 Task: Add Indigo Wild Frankincense-Lavender Zum Mist to the cart.
Action: Mouse moved to (236, 127)
Screenshot: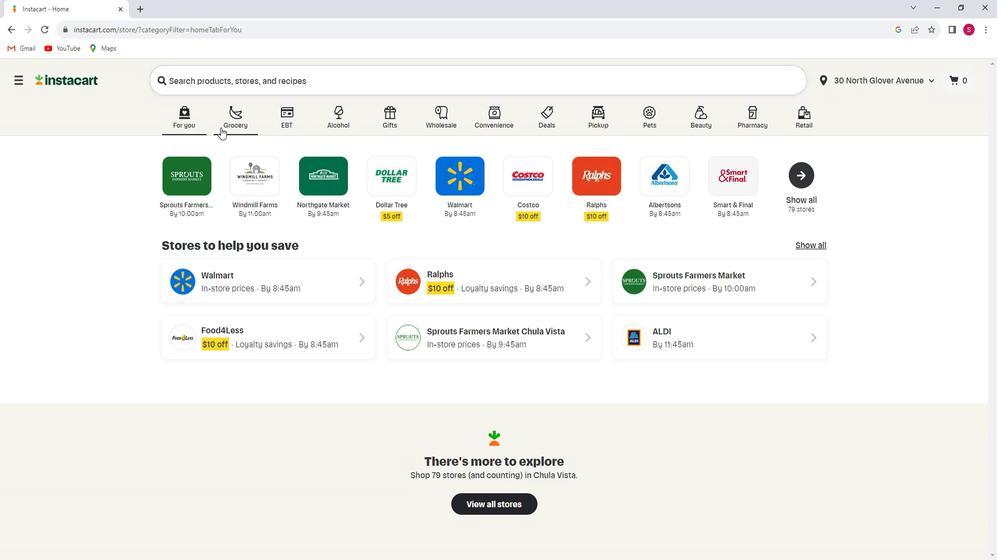 
Action: Mouse pressed left at (236, 127)
Screenshot: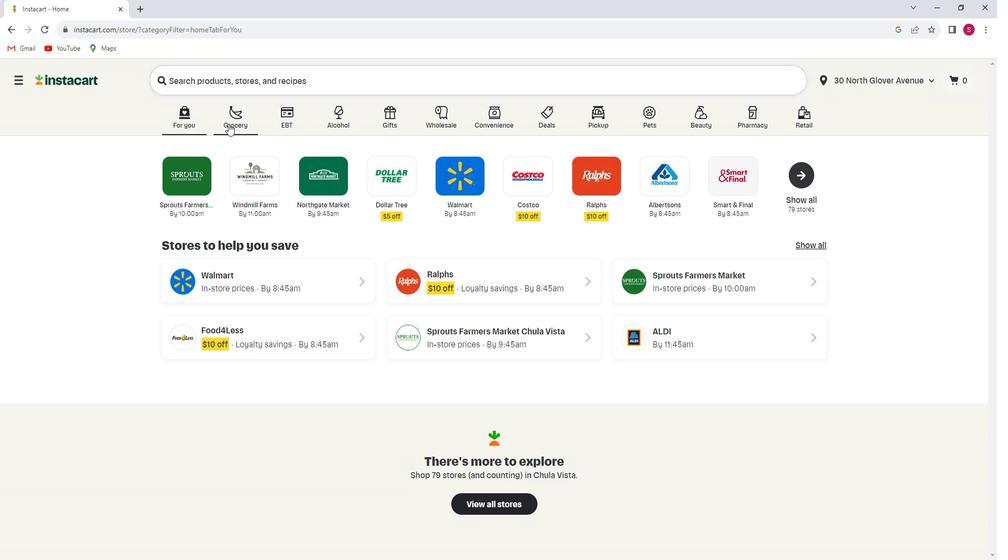 
Action: Mouse moved to (247, 308)
Screenshot: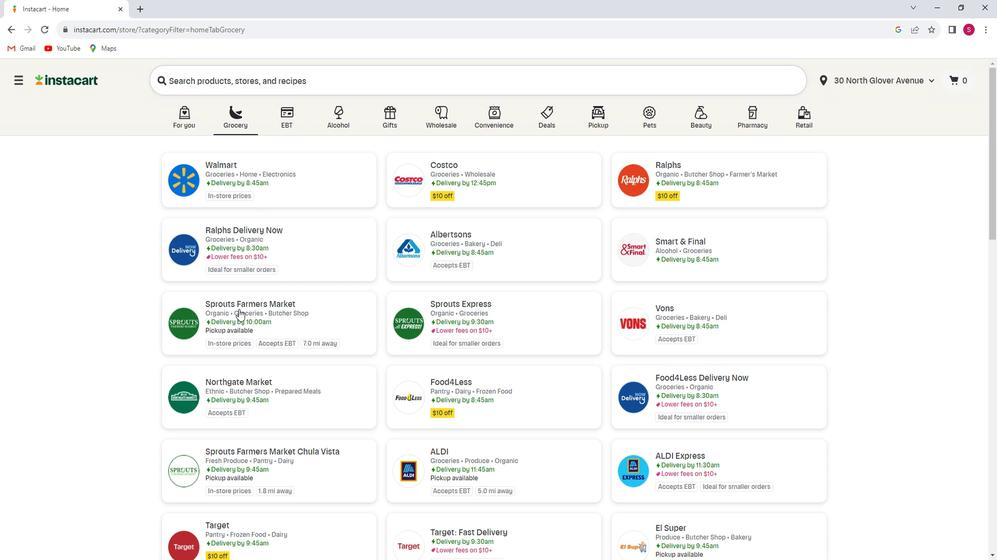 
Action: Mouse pressed left at (247, 308)
Screenshot: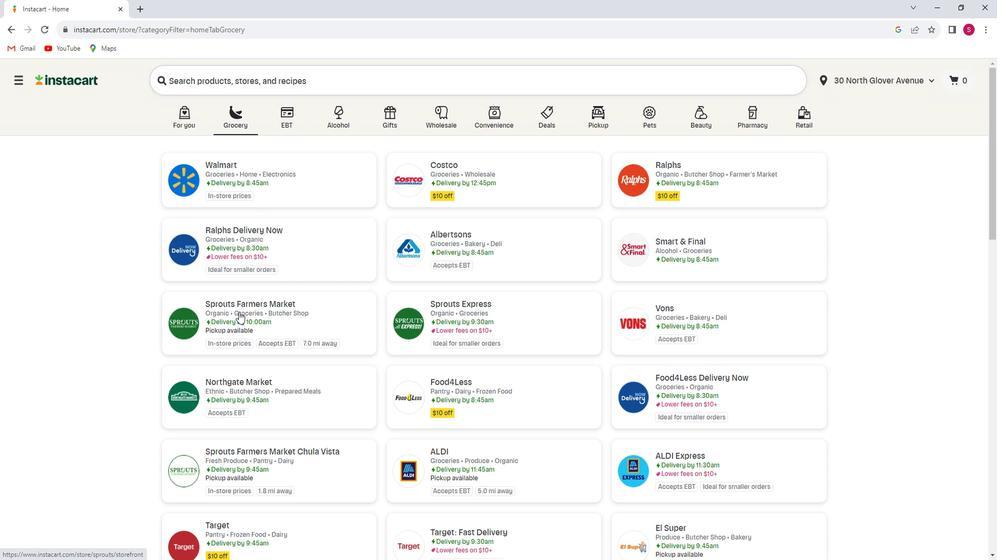 
Action: Mouse moved to (81, 371)
Screenshot: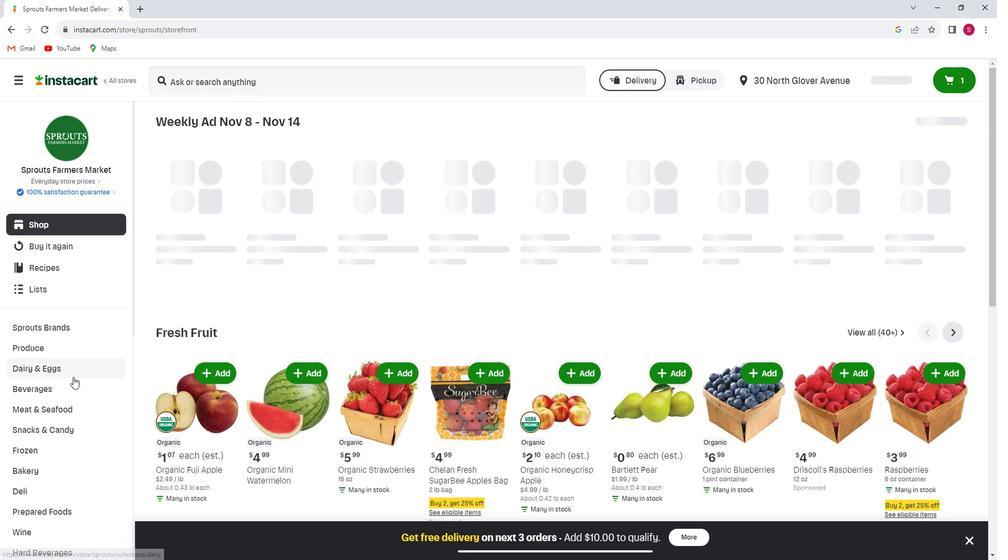 
Action: Mouse scrolled (81, 371) with delta (0, 0)
Screenshot: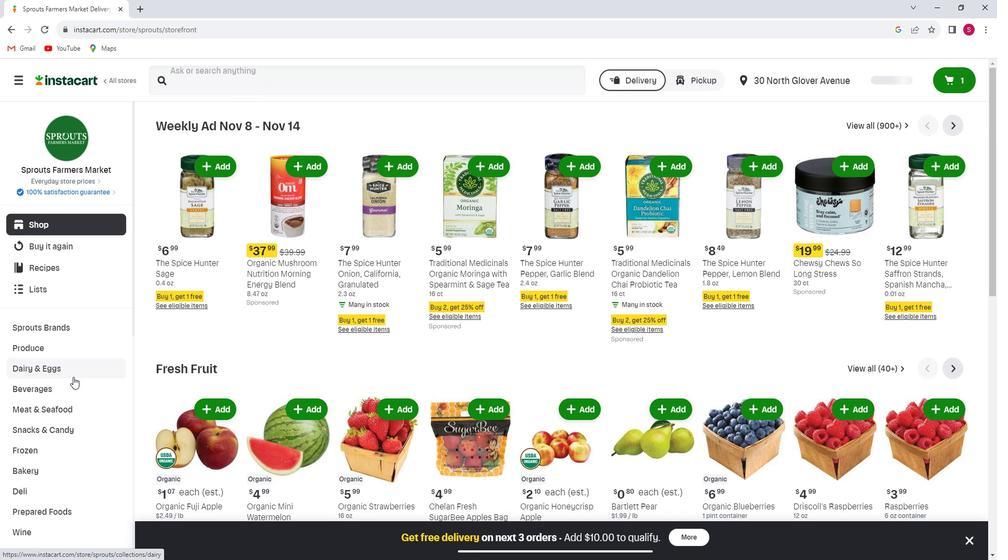 
Action: Mouse scrolled (81, 371) with delta (0, 0)
Screenshot: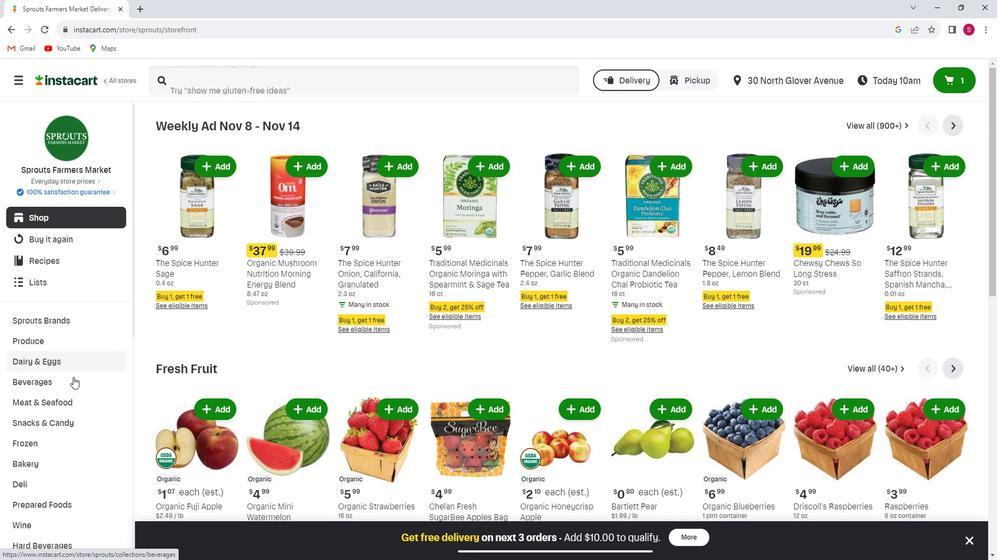
Action: Mouse scrolled (81, 371) with delta (0, 0)
Screenshot: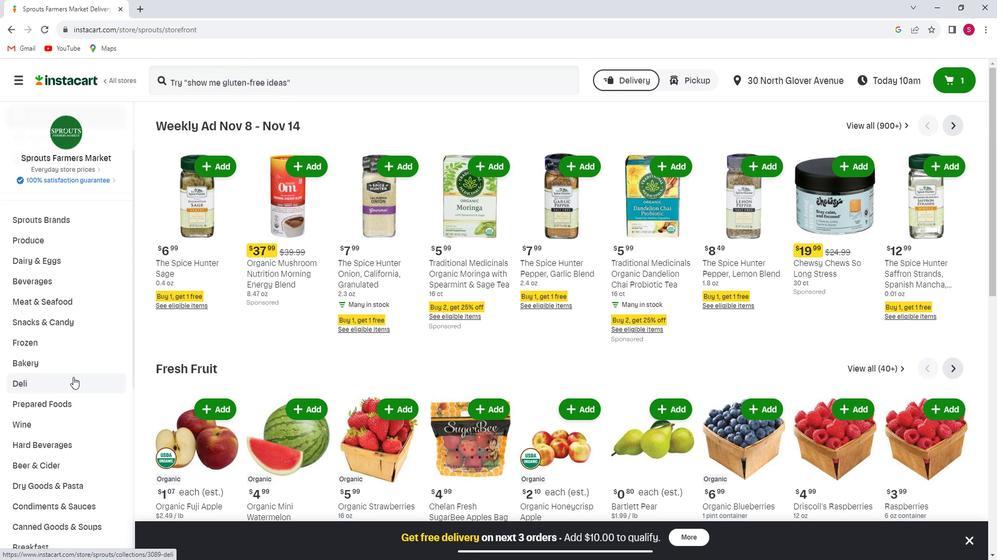
Action: Mouse scrolled (81, 371) with delta (0, 0)
Screenshot: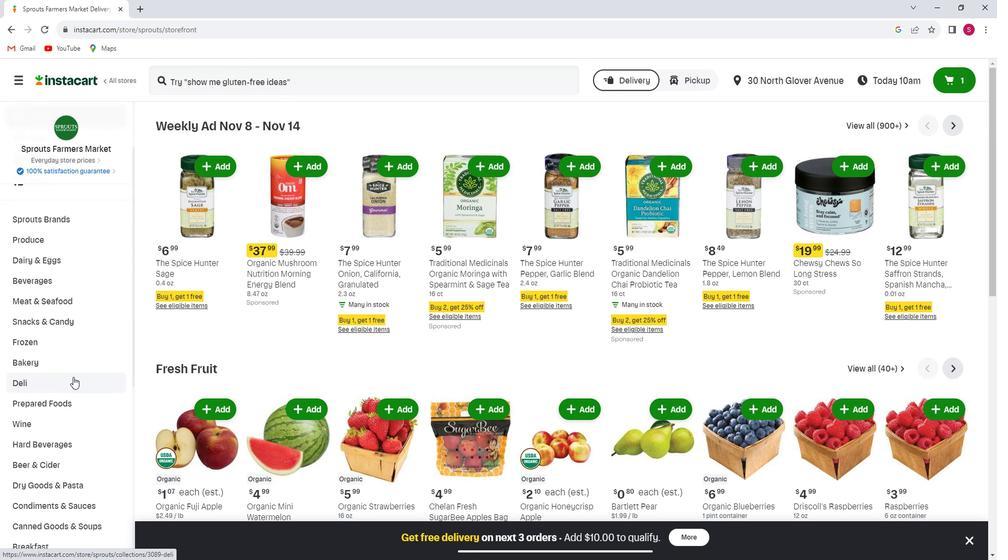 
Action: Mouse scrolled (81, 371) with delta (0, 0)
Screenshot: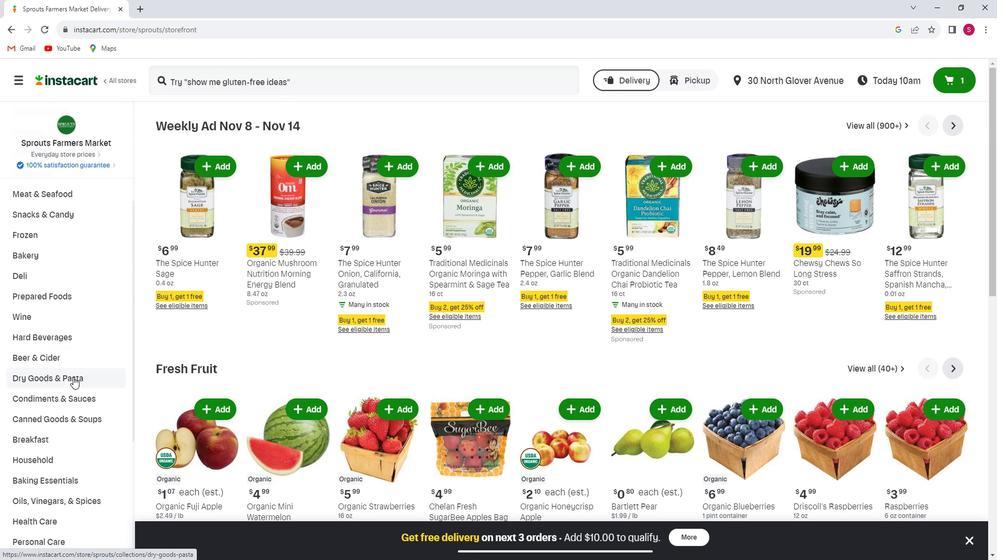 
Action: Mouse scrolled (81, 371) with delta (0, 0)
Screenshot: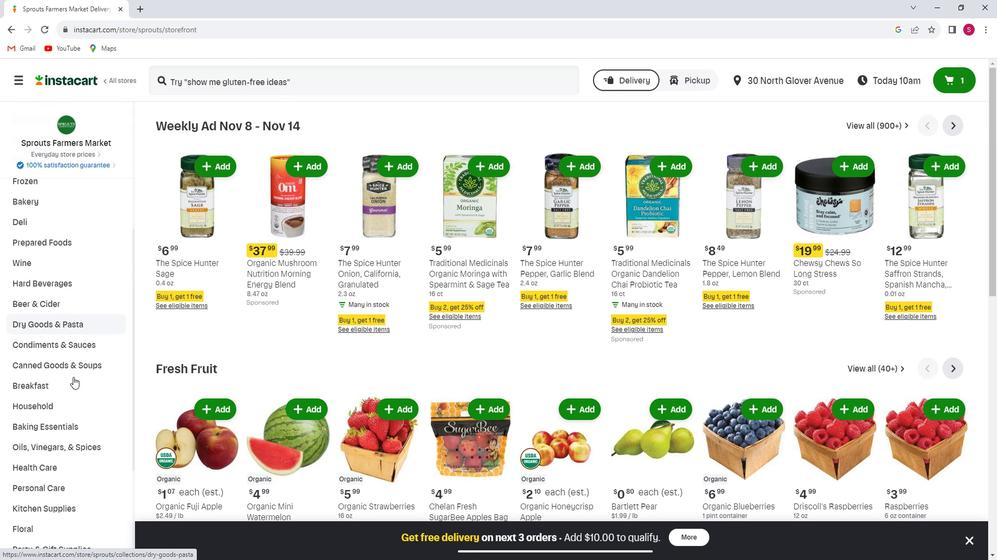 
Action: Mouse scrolled (81, 371) with delta (0, 0)
Screenshot: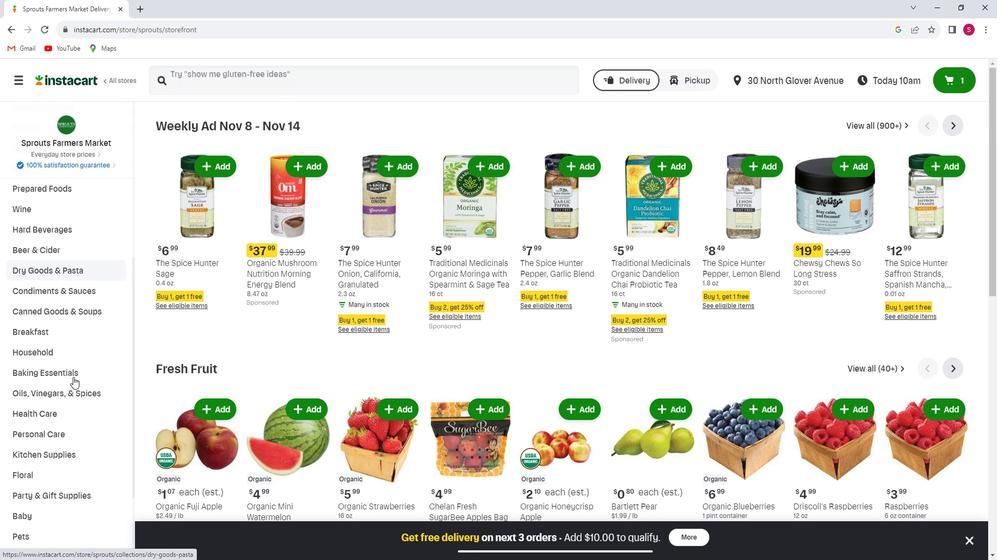 
Action: Mouse moved to (81, 372)
Screenshot: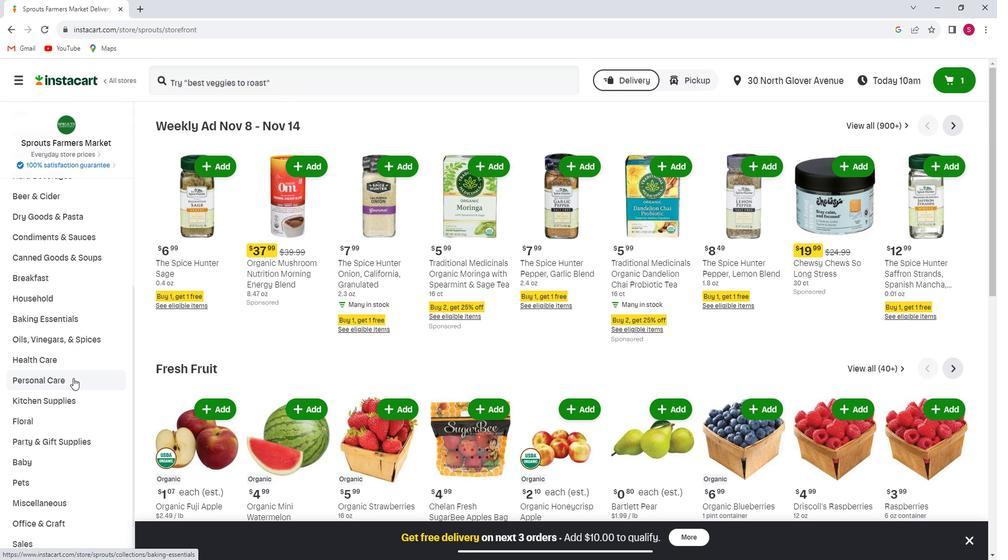 
Action: Mouse pressed left at (81, 372)
Screenshot: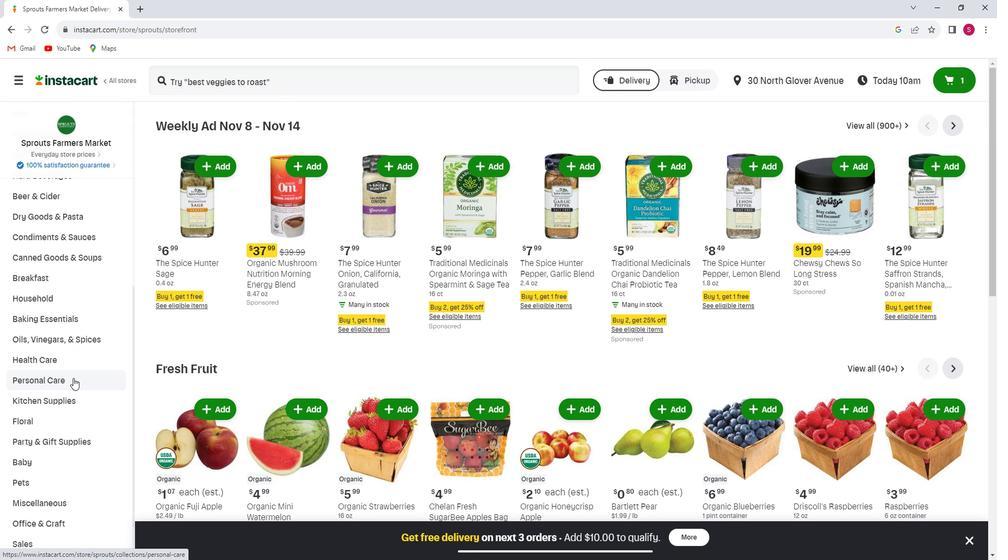
Action: Mouse moved to (905, 152)
Screenshot: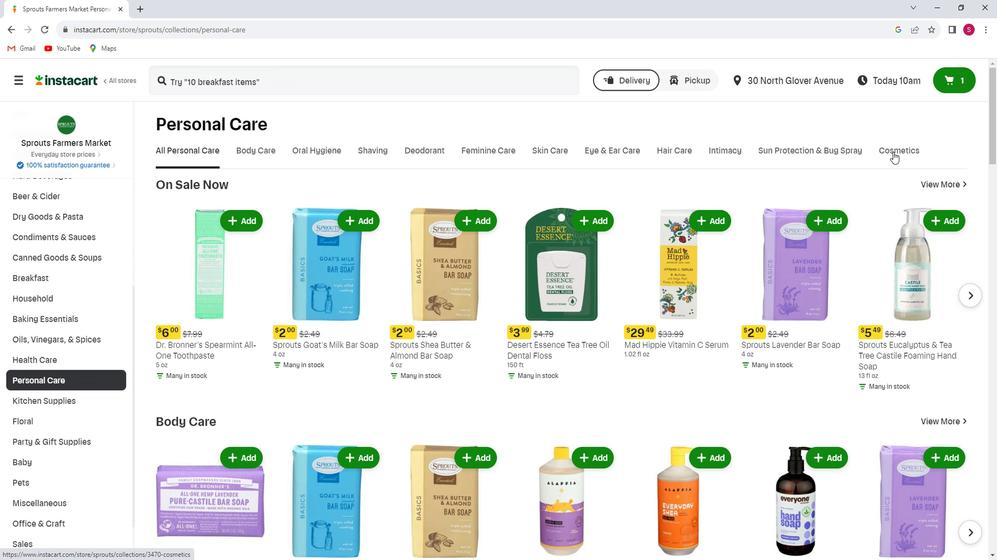 
Action: Mouse pressed left at (905, 152)
Screenshot: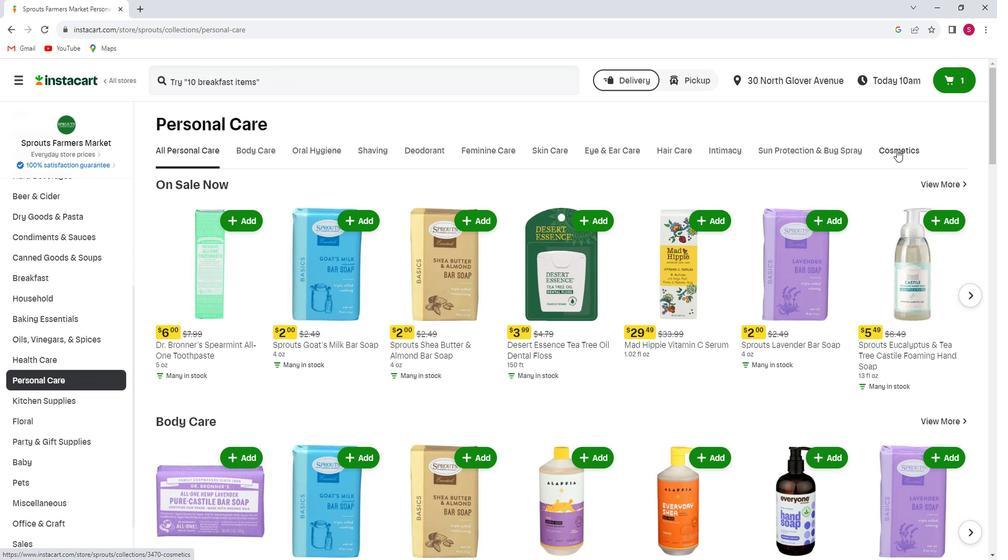 
Action: Mouse moved to (395, 200)
Screenshot: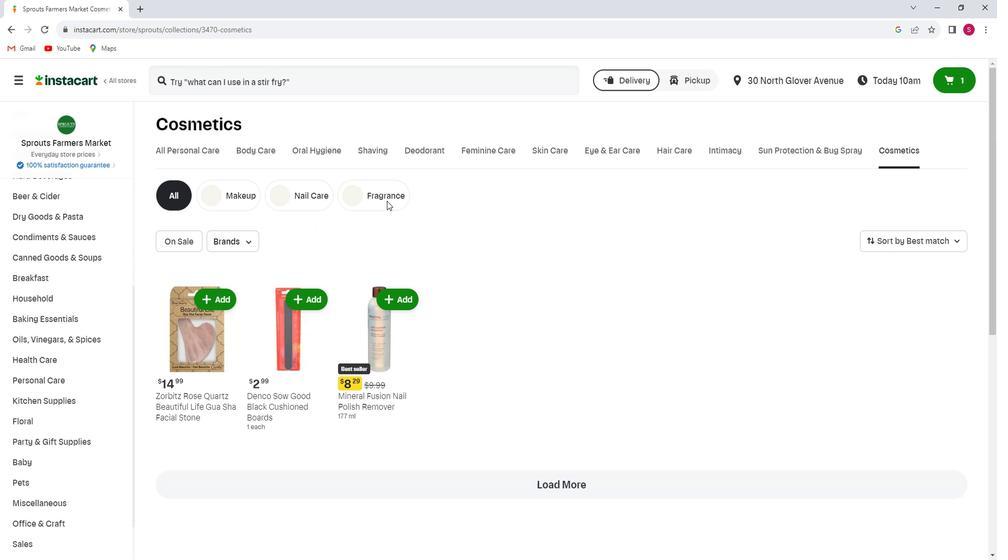 
Action: Mouse pressed left at (395, 200)
Screenshot: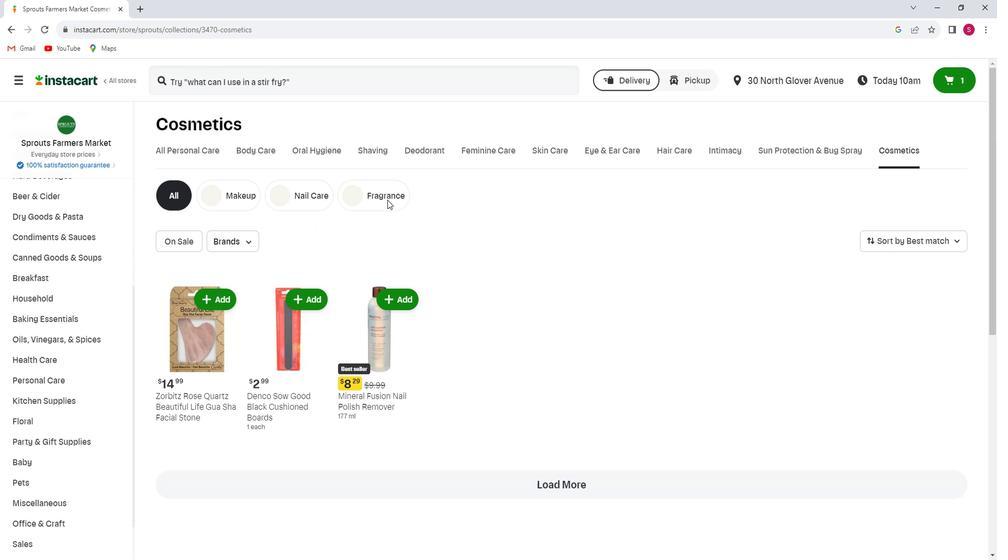 
Action: Mouse moved to (327, 97)
Screenshot: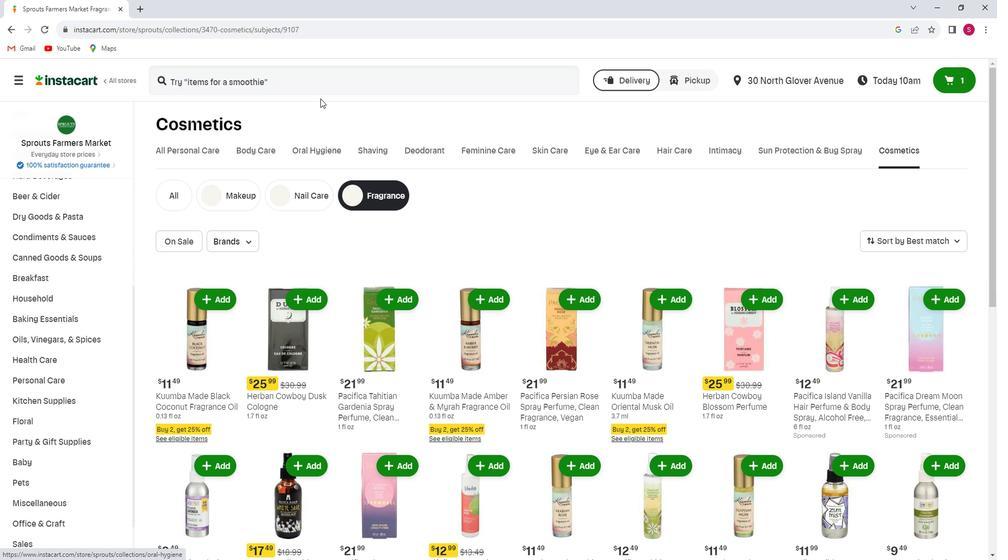 
Action: Mouse pressed left at (327, 97)
Screenshot: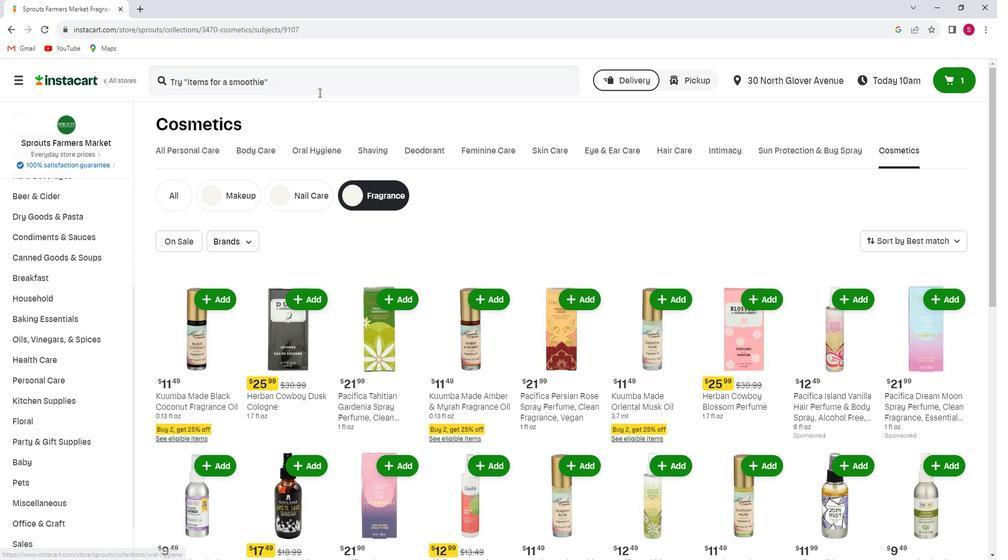 
Action: Key pressed <Key.shift>indigo<Key.space><Key.shift>Wild<Key.space><Key.shift>Frankincense-<Key.shift>Lavender<Key.space><Key.shift>Zum<Key.space><Key.shift>Mist<Key.enter>
Screenshot: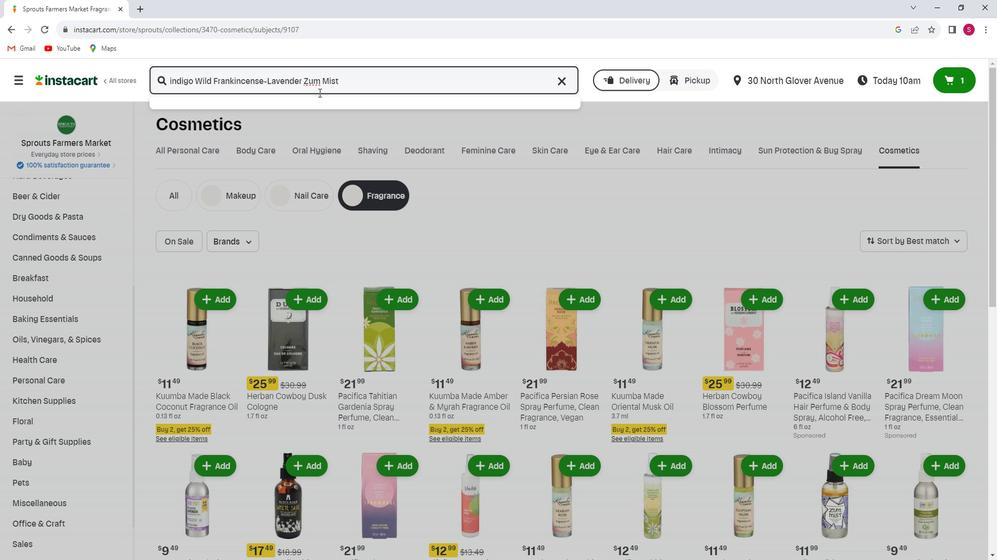 
Action: Mouse moved to (310, 171)
Screenshot: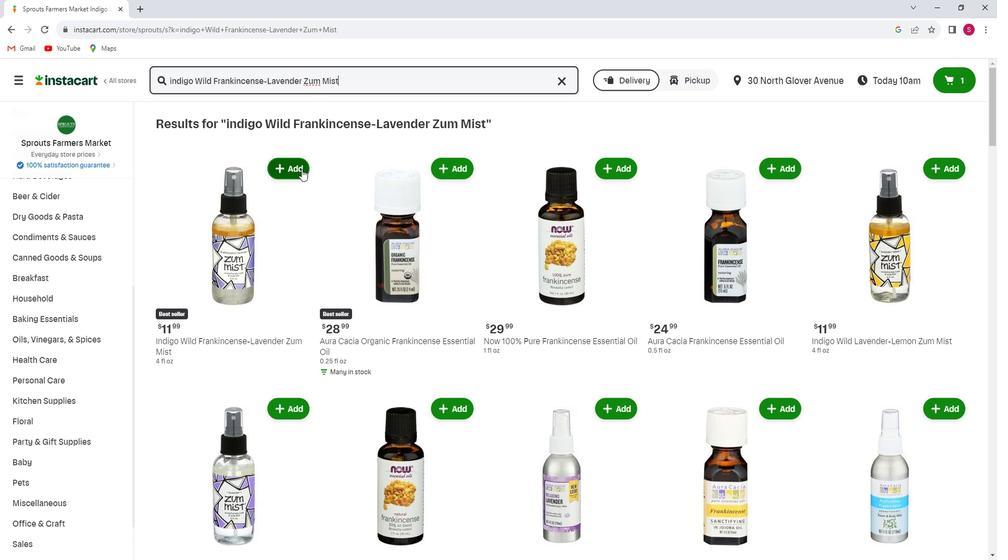 
Action: Mouse pressed left at (310, 171)
Screenshot: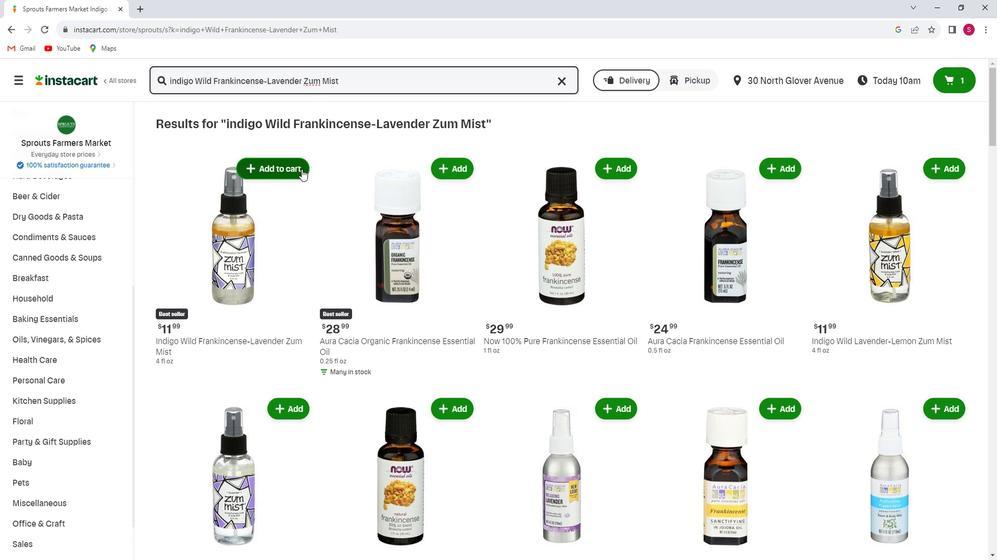 
Action: Mouse moved to (332, 237)
Screenshot: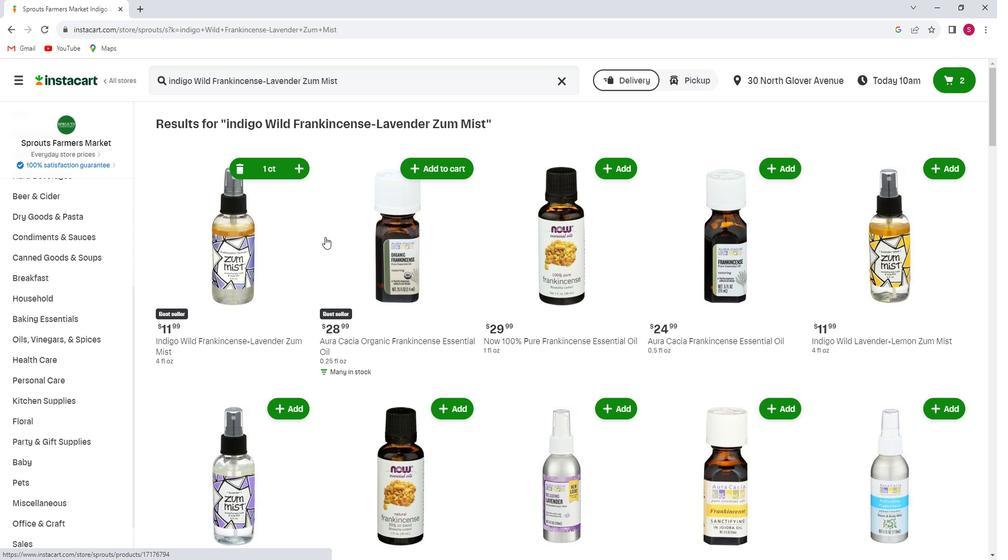 
